 Task: Add an event with the title Third Sales Team Meeting, date ''2023/12/21'', time 16:00and add a description: Throughout the workshop, participants will engage in a series of activities, exercises, and discussions aimed at developing and refining their communication skills. These activities will be designed to be interactive, allowing participants to practice new techniques, receive feedback, and collaborate with their team members.Mark the tasks as Completed , logged in from the account softage.4@softage.netand send the event invitation to softage.2@softage.net and softage.3@softage.net. Set a reminder for the event Doesn''t repeat
Action: Mouse pressed left at (87, 118)
Screenshot: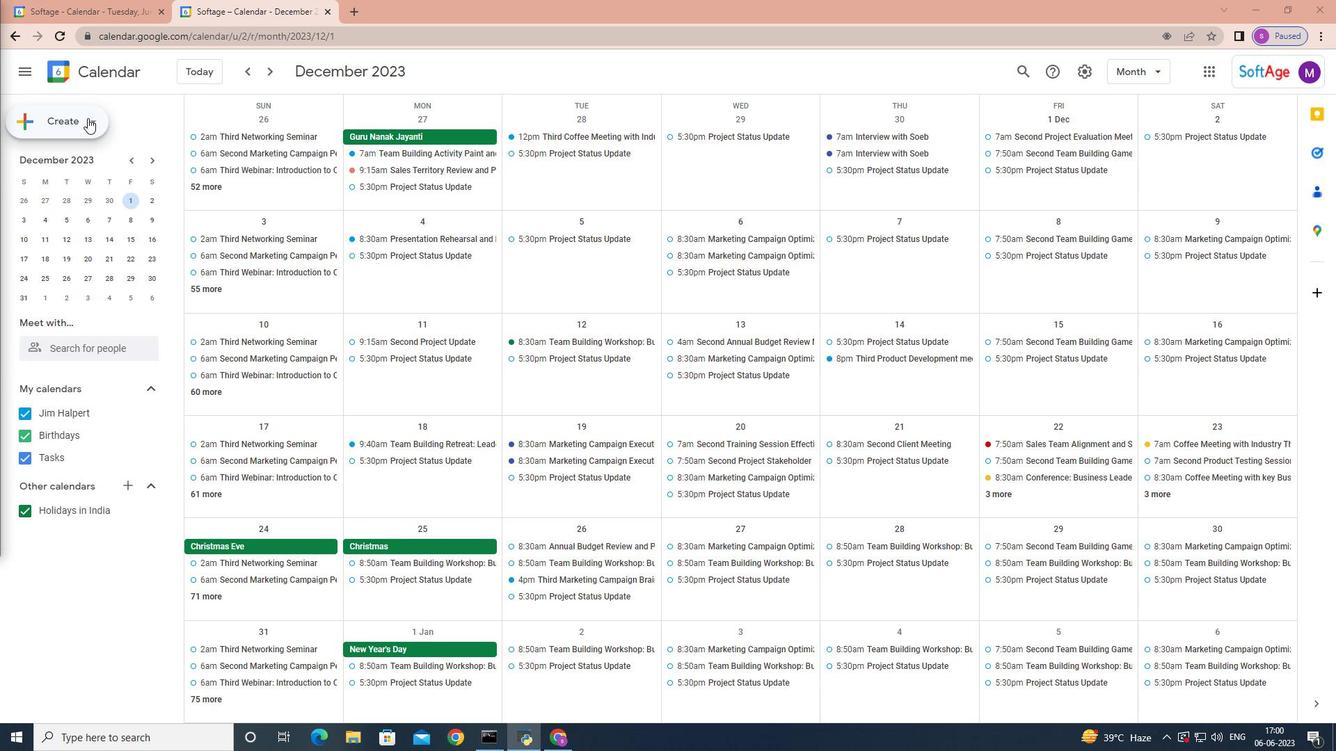 
Action: Mouse moved to (75, 158)
Screenshot: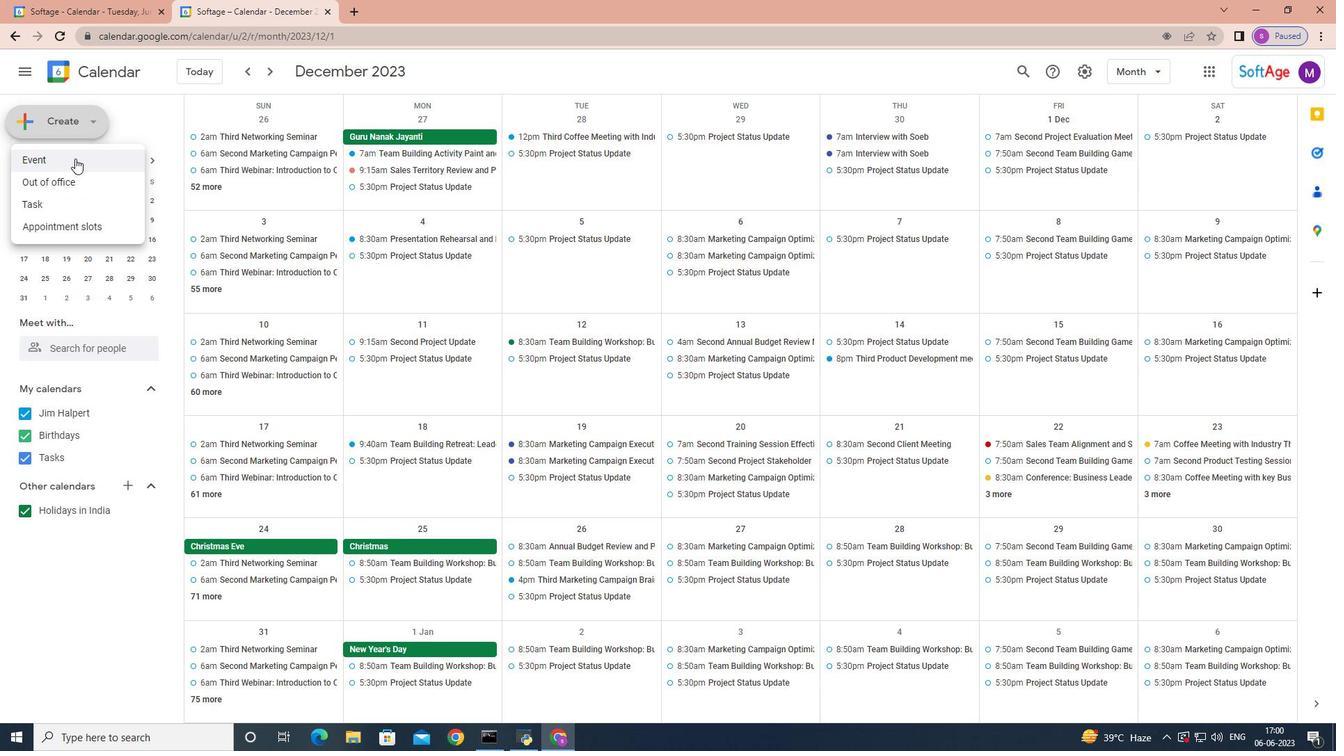 
Action: Mouse pressed left at (75, 158)
Screenshot: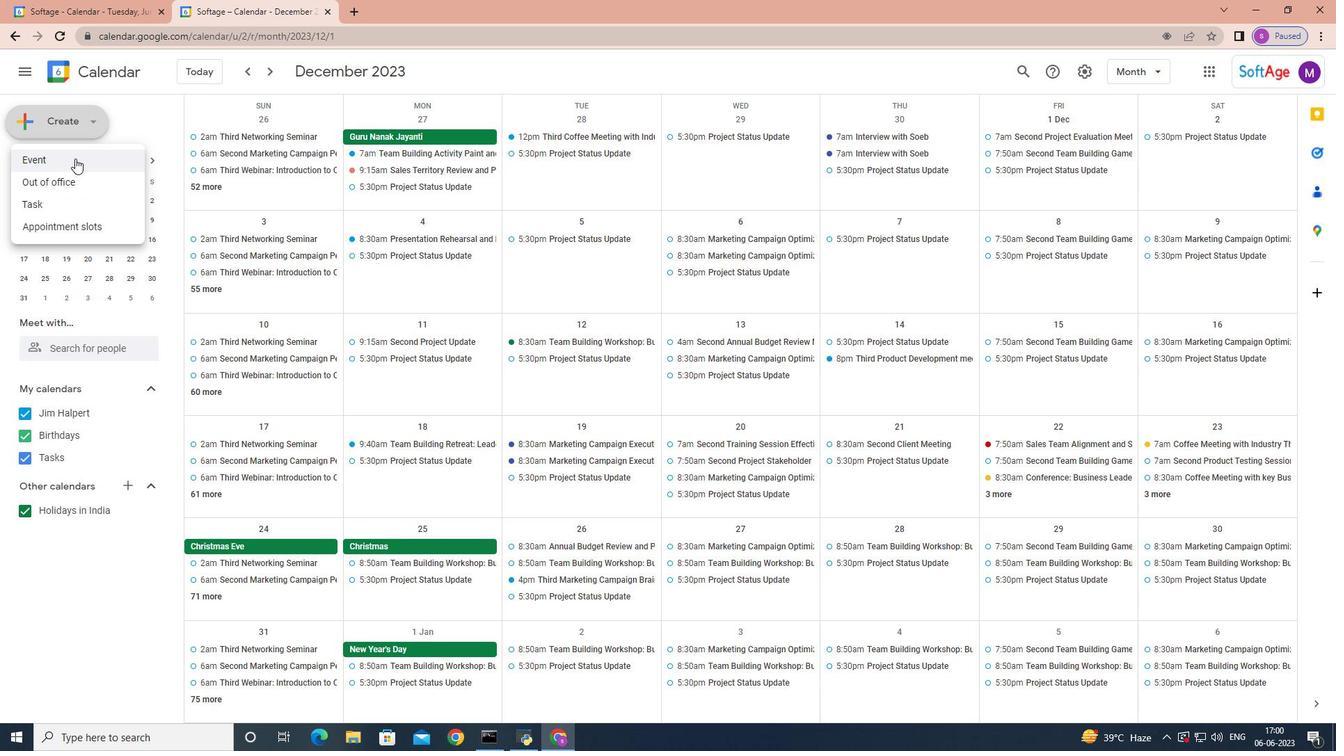 
Action: Mouse moved to (856, 471)
Screenshot: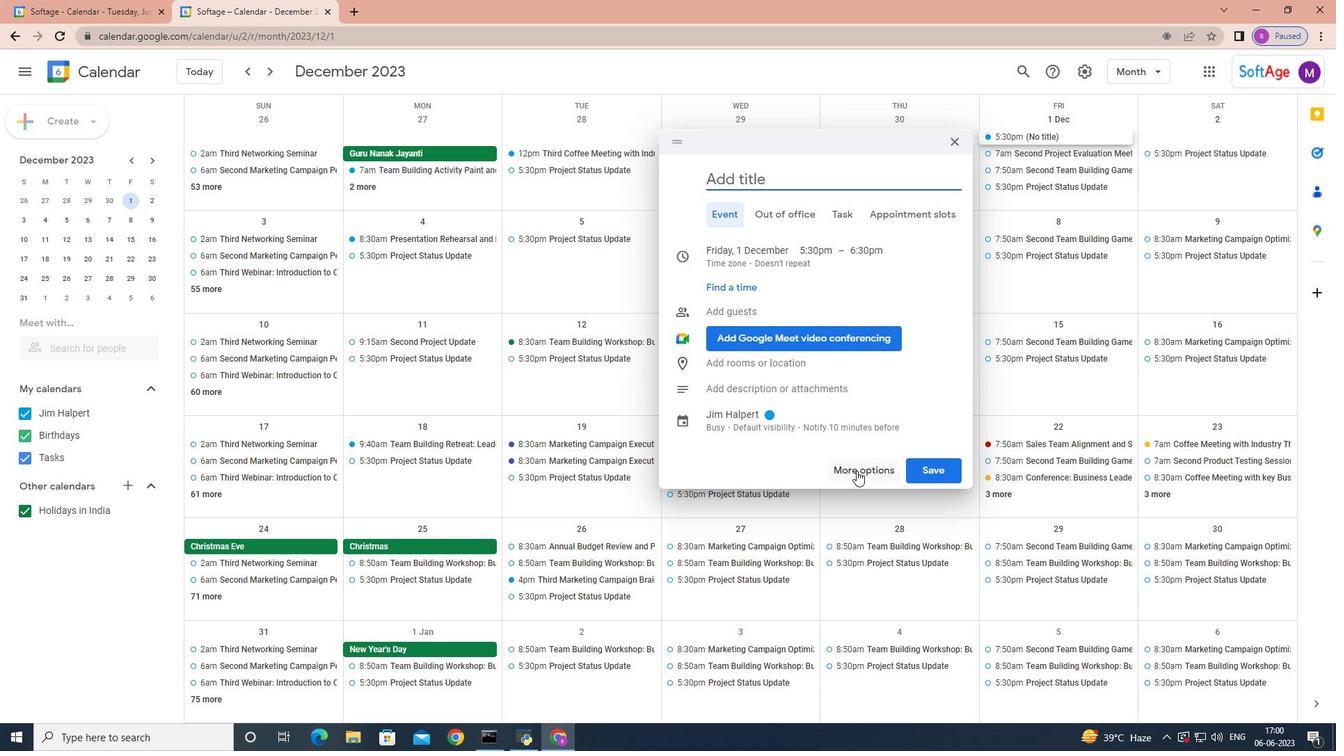 
Action: Mouse pressed left at (856, 471)
Screenshot: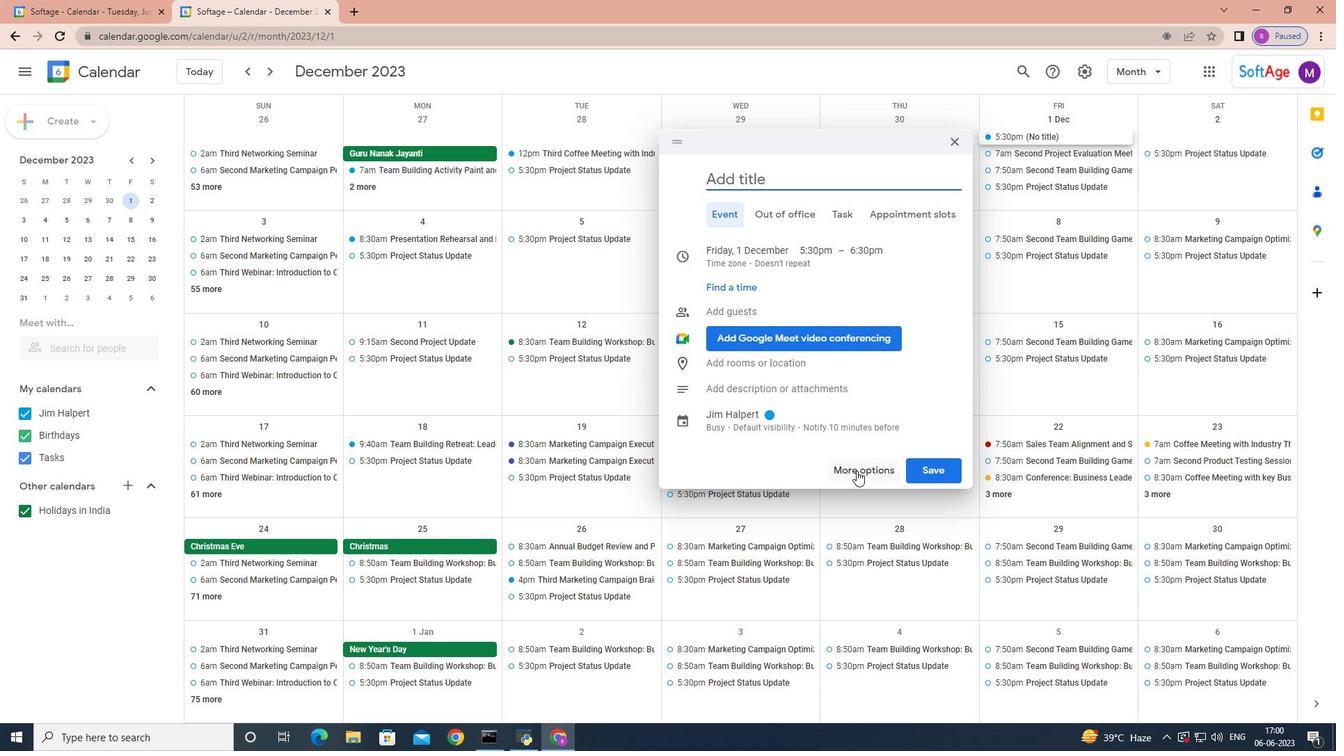 
Action: Mouse moved to (750, 443)
Screenshot: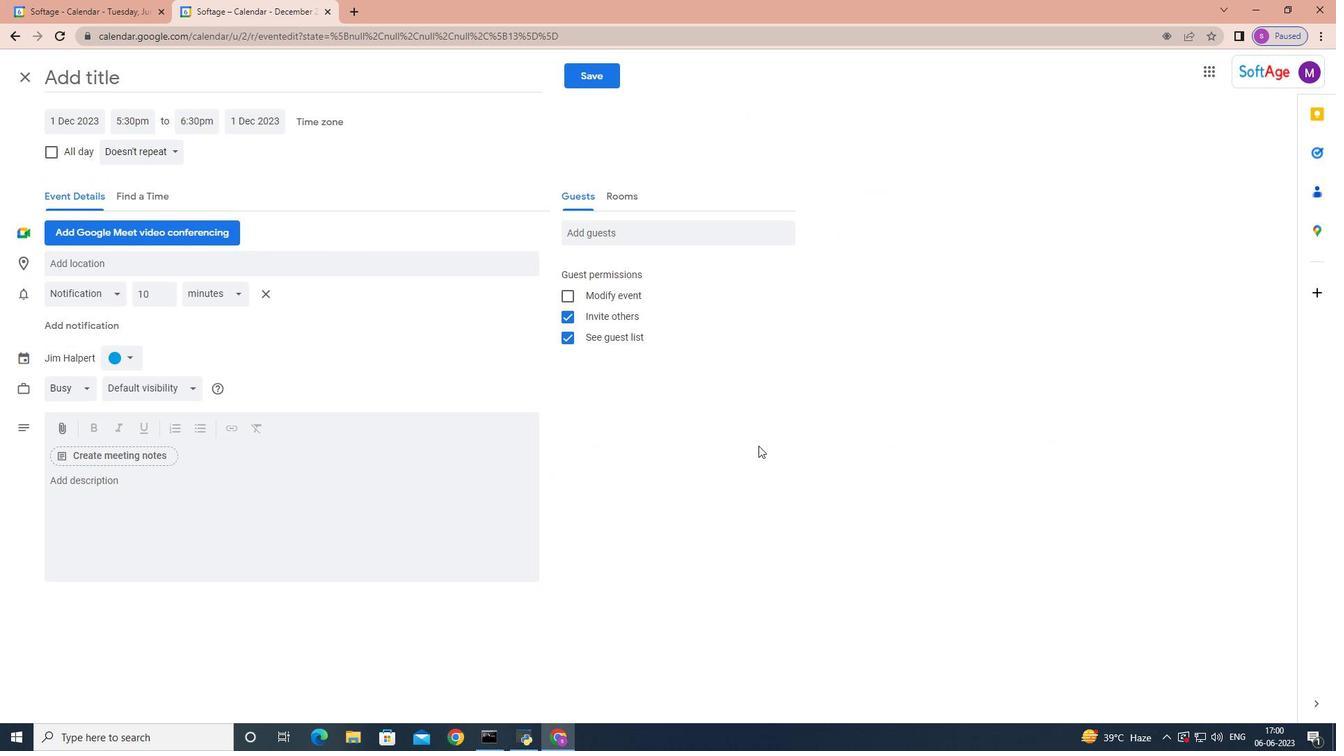 
Action: Key pressed <Key.shift>Third<Key.space><Key.shift>sales<Key.space><Key.shift>Team<Key.space><Key.shift>Meeting,<Key.space>
Screenshot: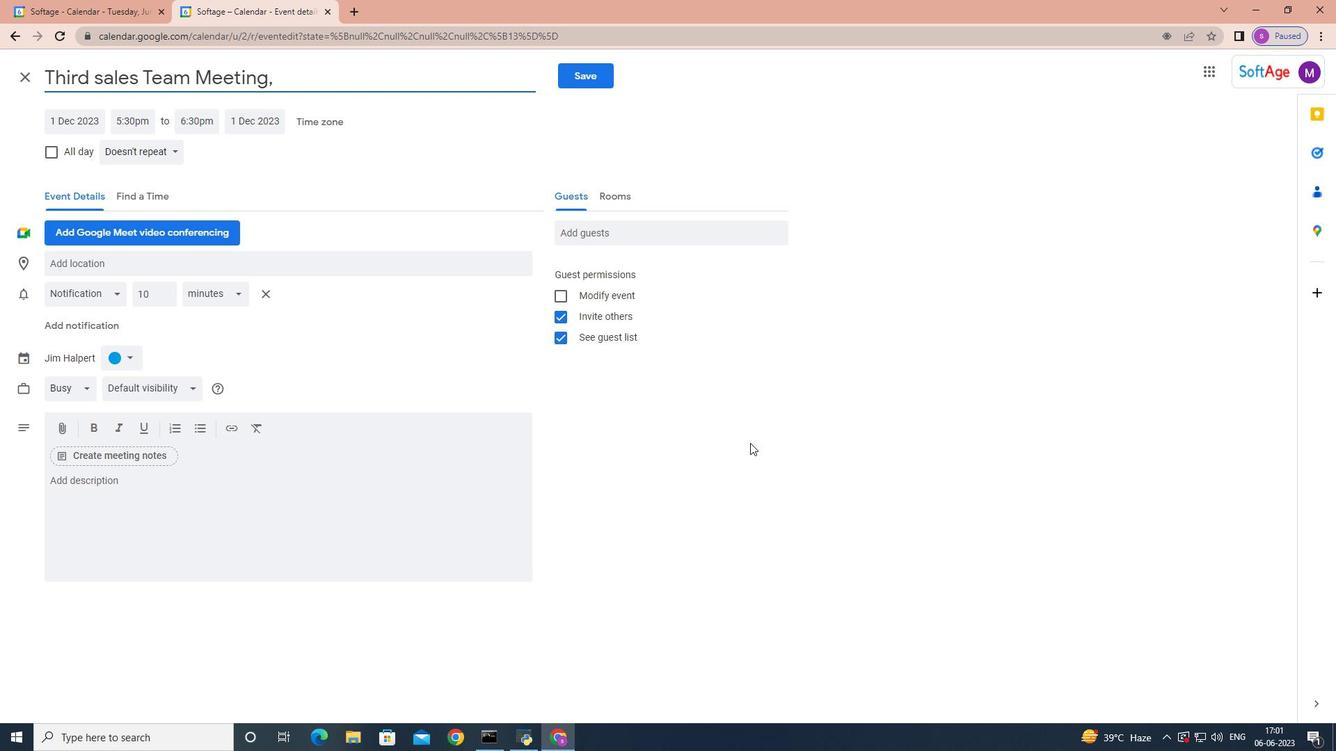 
Action: Mouse moved to (80, 121)
Screenshot: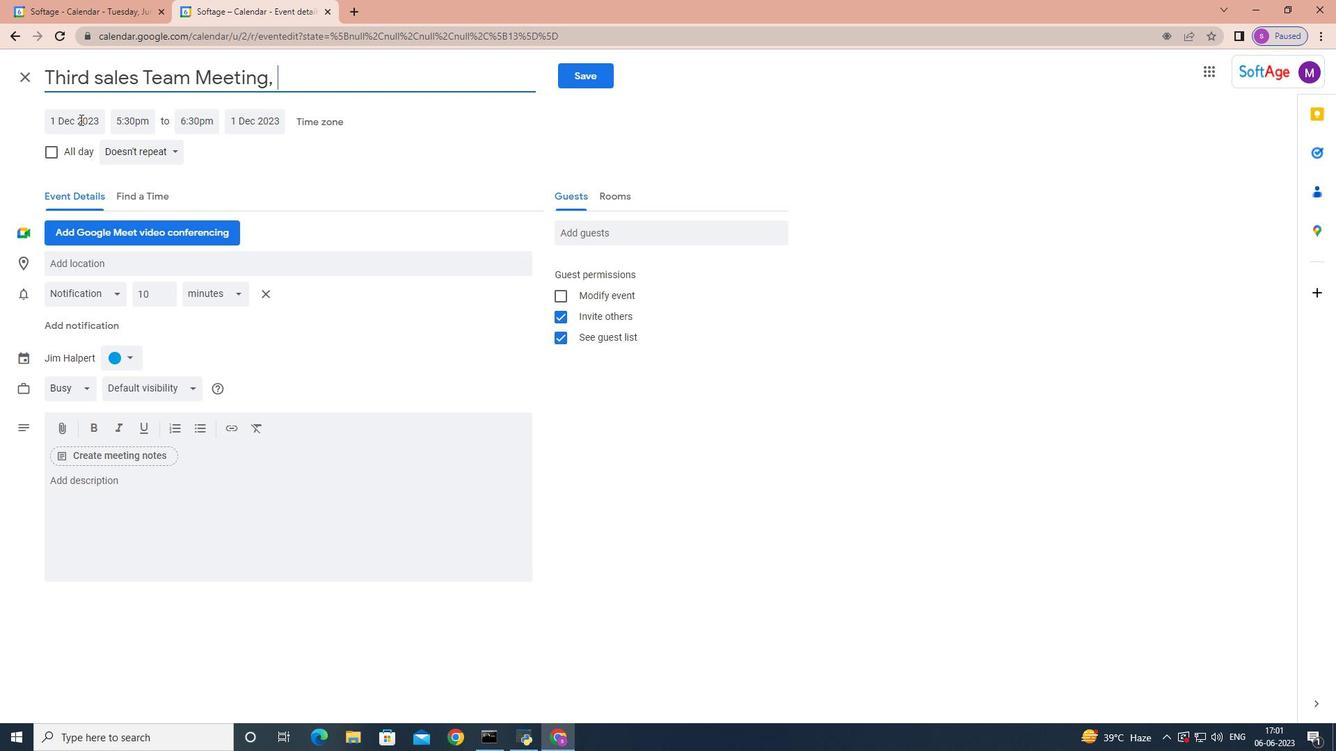 
Action: Mouse pressed left at (80, 121)
Screenshot: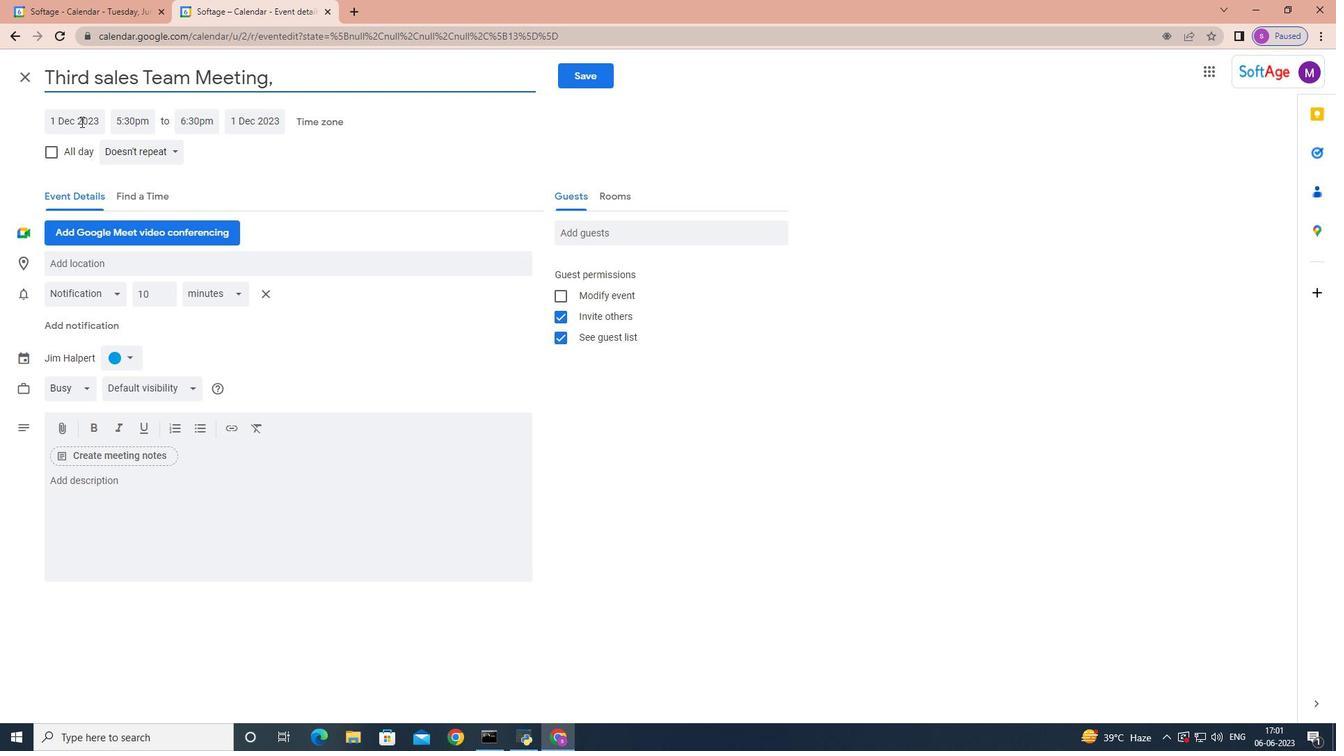 
Action: Mouse moved to (169, 249)
Screenshot: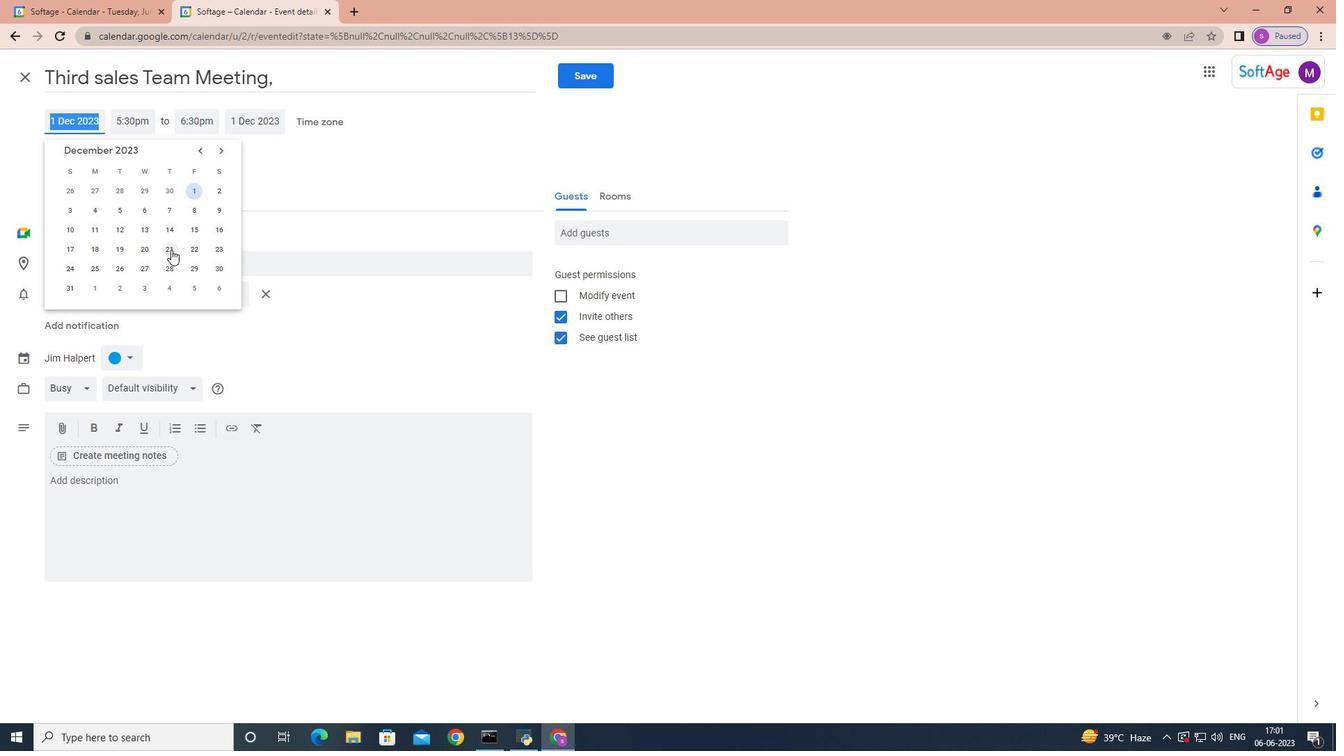 
Action: Mouse pressed left at (169, 249)
Screenshot: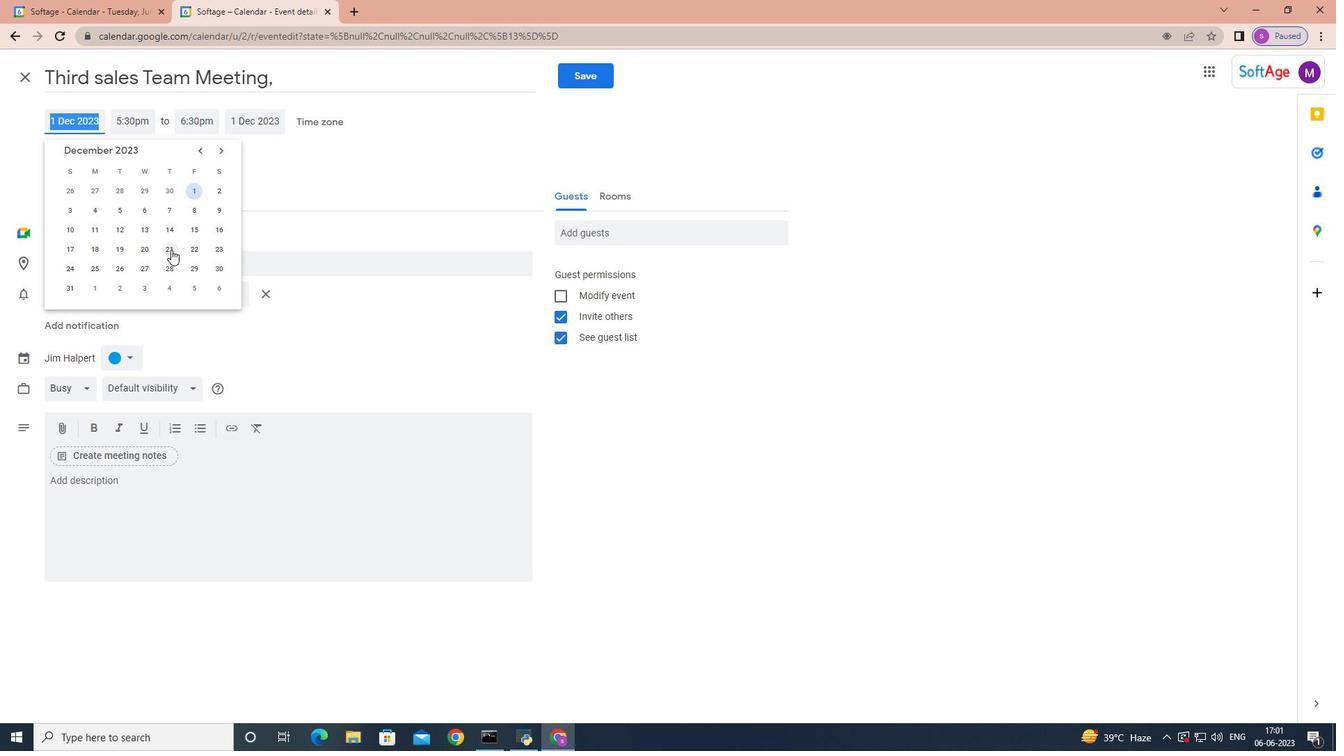
Action: Mouse moved to (127, 119)
Screenshot: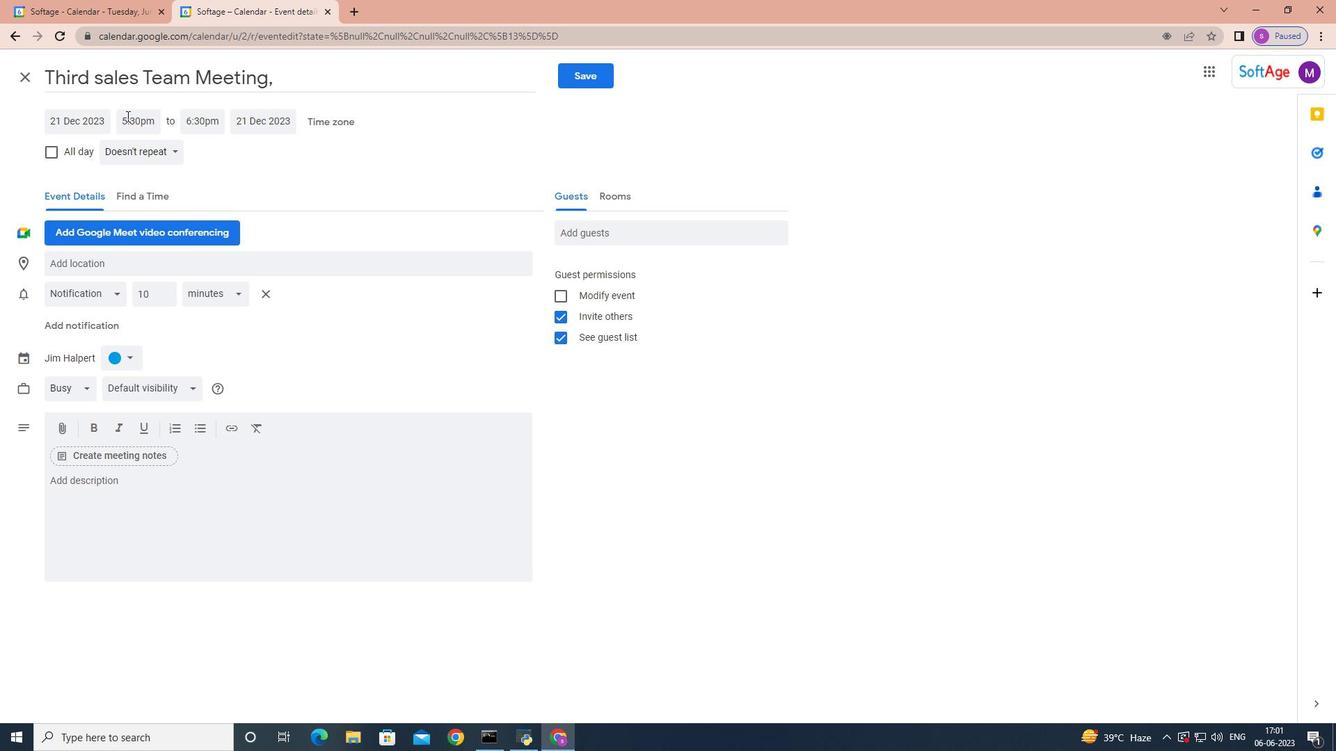 
Action: Mouse pressed left at (127, 119)
Screenshot: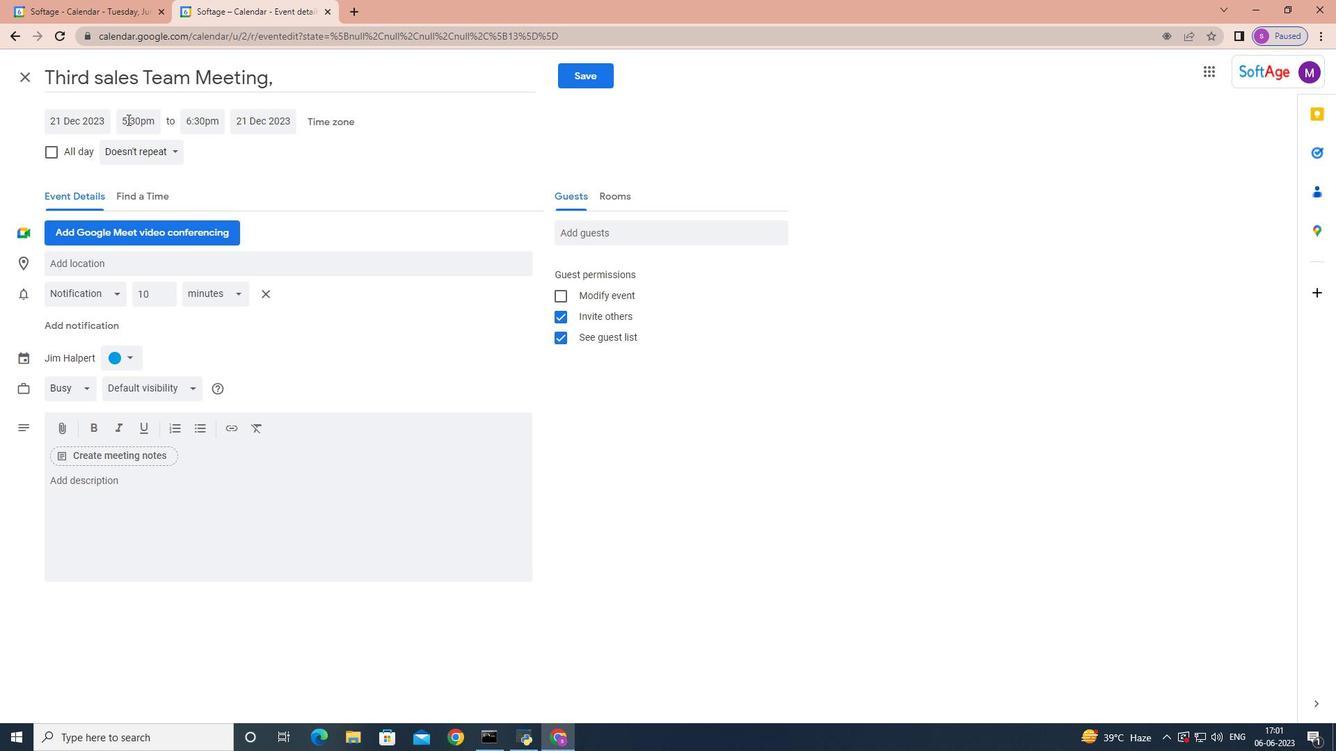 
Action: Key pressed 16<Key.shift>:00<Key.enter>
Screenshot: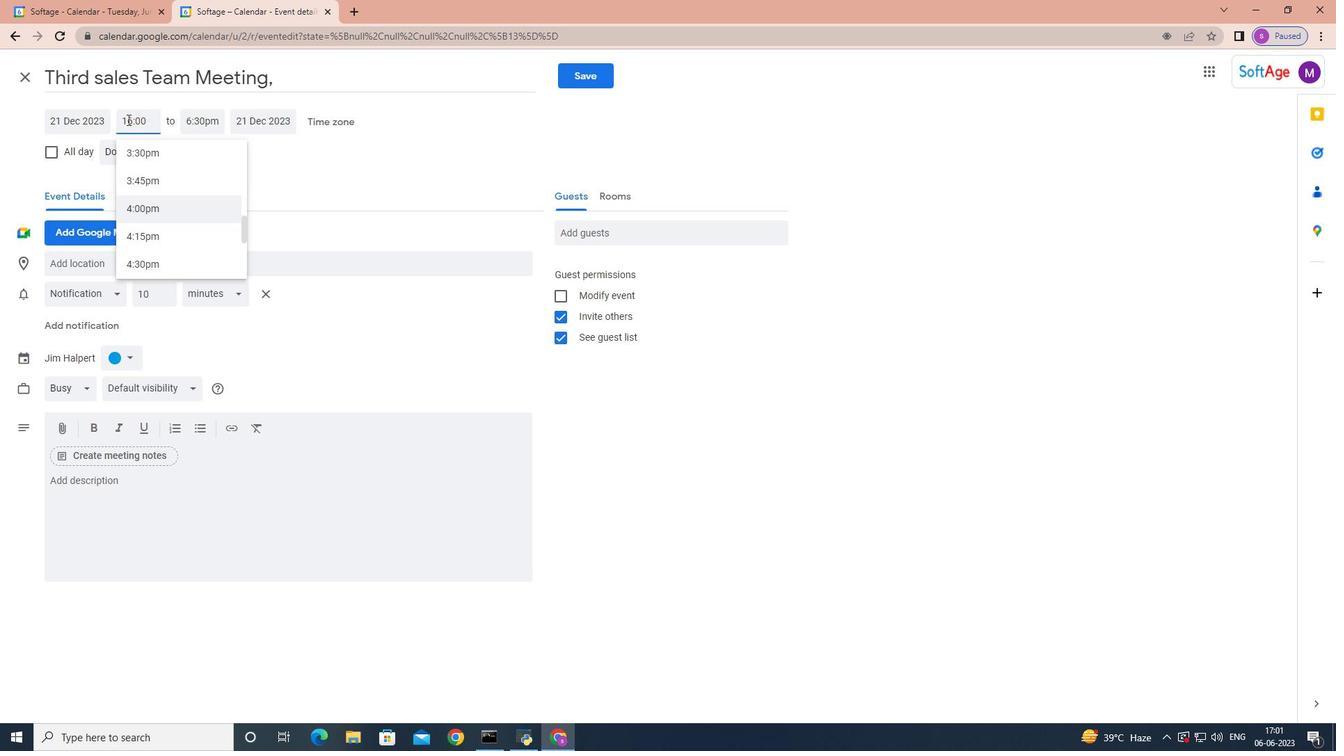 
Action: Mouse moved to (119, 487)
Screenshot: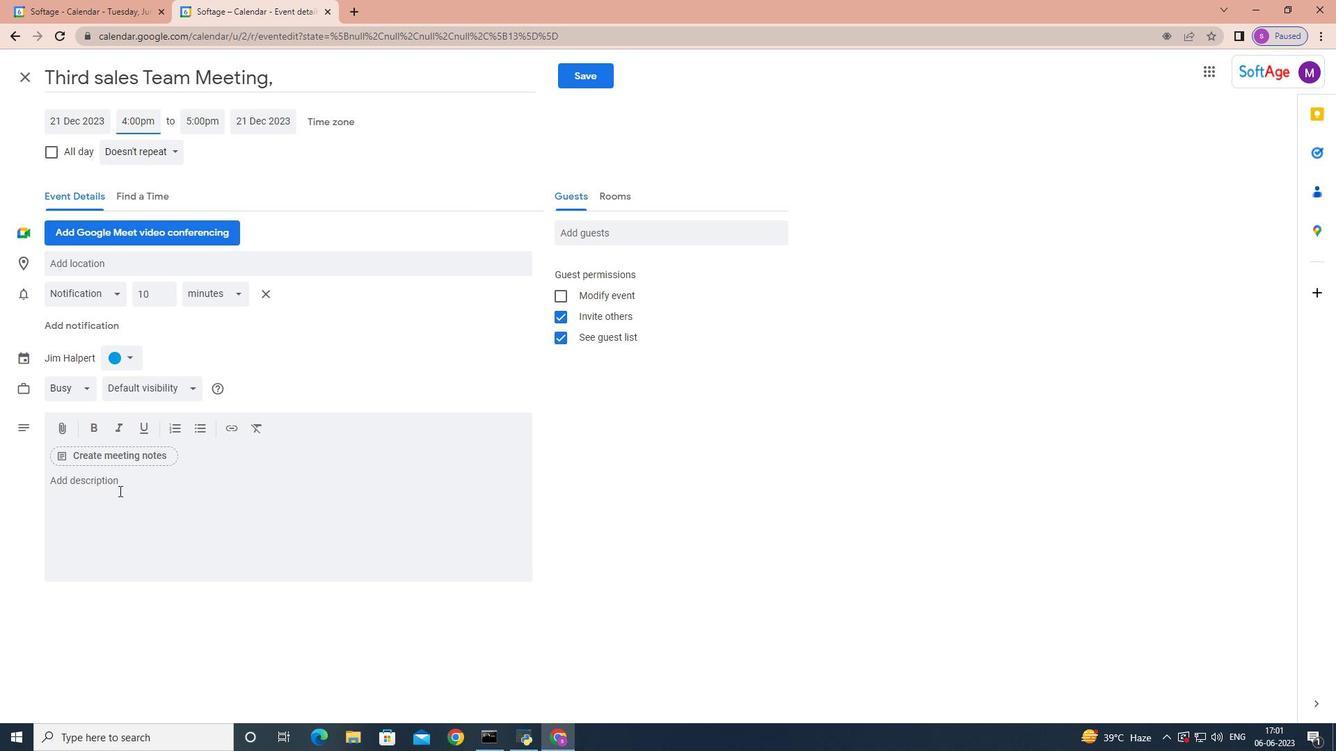 
Action: Mouse pressed left at (119, 487)
Screenshot: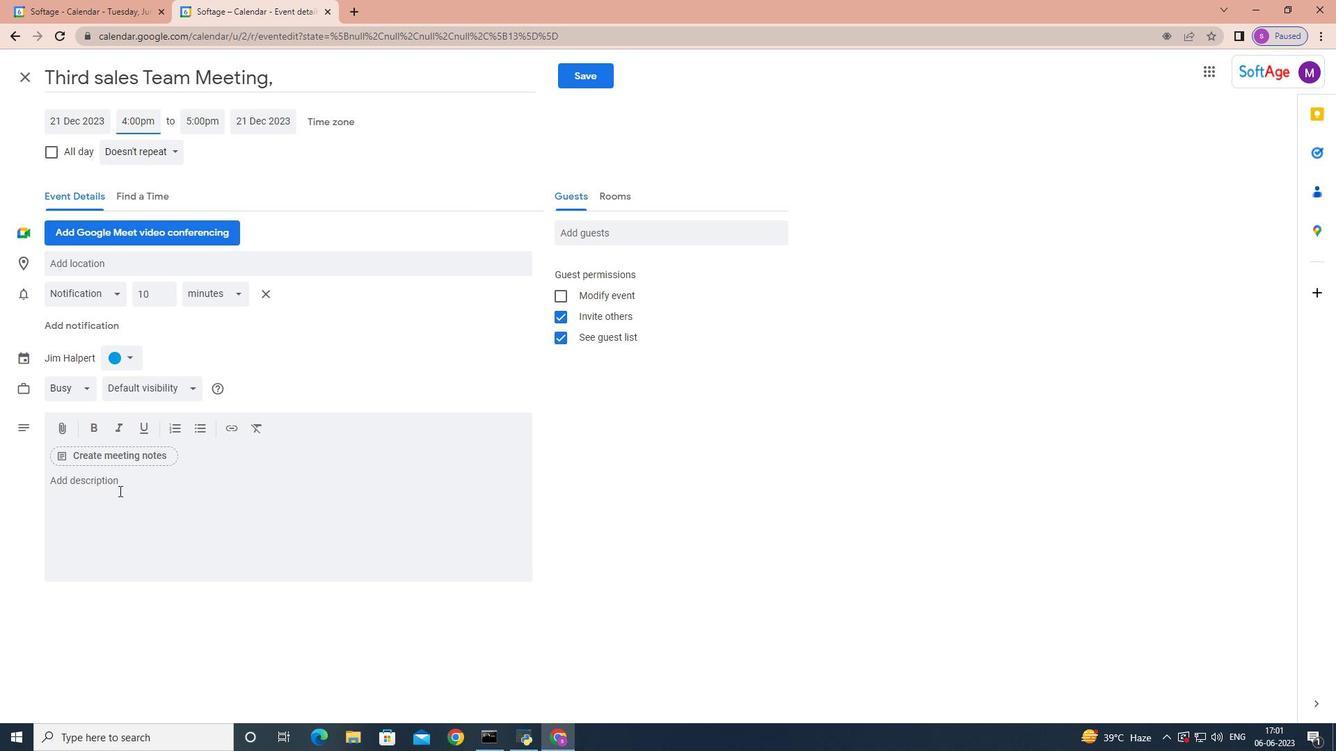 
Action: Mouse moved to (120, 484)
Screenshot: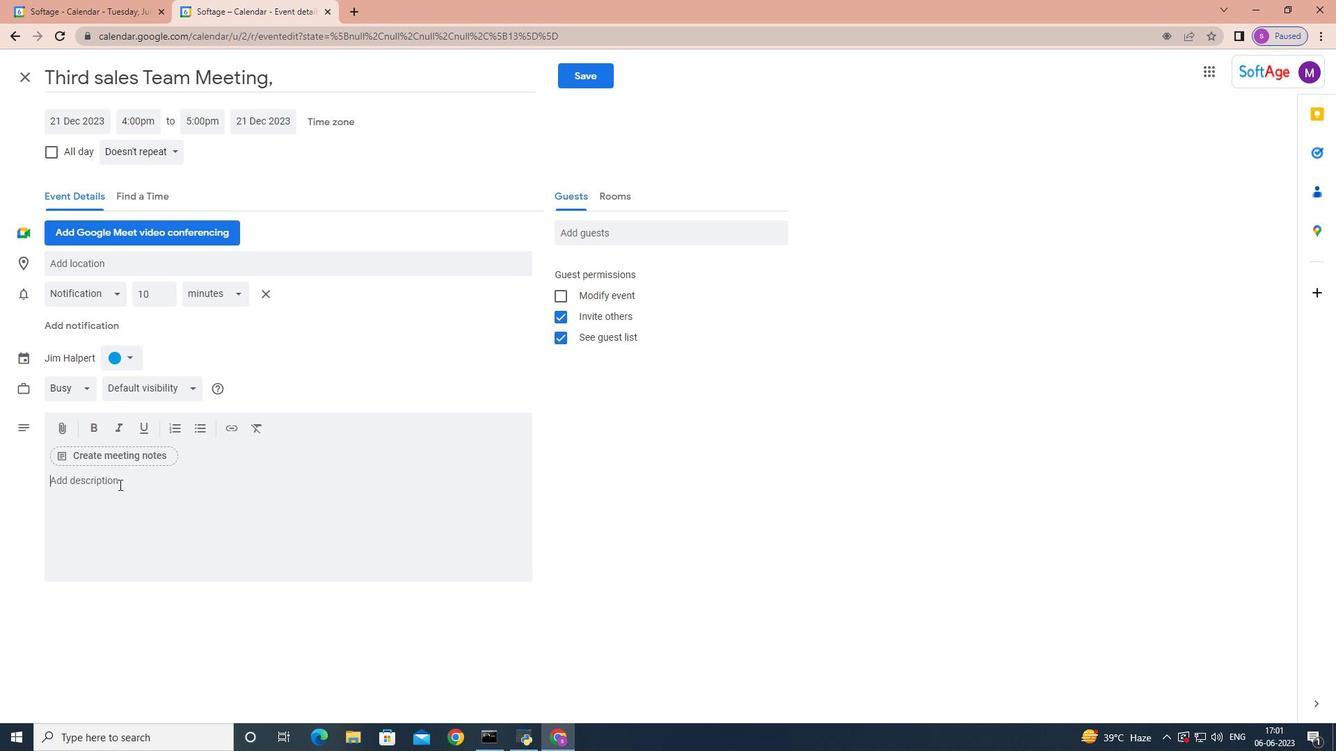 
Action: Key pressed <Key.shift>Throughout<Key.space>the<Key.space>workshop<Key.space><Key.backspace>,<Key.space>participants<Key.space>will<Key.space>engage<Key.space>in<Key.space>a<Key.space>series<Key.space>of<Key.space>activities<Key.space><Key.backspace>,<Key.space>exercises,<Key.space>and<Key.space>discussions<Key.space>aimed<Key.space>at<Key.space>developing<Key.space>and<Key.space>refining<Key.space>their<Key.space>communication<Key.space>skills.<Key.space><Key.shift>These<Key.space>activities<Key.space>will<Key.space>be<Key.space>designed<Key.space>to<Key.space>be<Key.space>interav<Key.backspace>ctive,<Key.space>allowing<Key.space>partt<Key.backspace>icipants<Key.space>to<Key.space>practice<Key.space>new<Key.space>r<Key.backspace>techiques,<Key.space><Key.backspace><Key.backspace><Key.backspace><Key.backspace><Key.backspace><Key.backspace><Key.backspace><Key.backspace>hniques,<Key.space>receive<Key.space>fr<Key.backspace>eedback<Key.space>and<Key.space>collaborate<Key.space>with<Key.space>their<Key.space>team<Key.space>members.
Screenshot: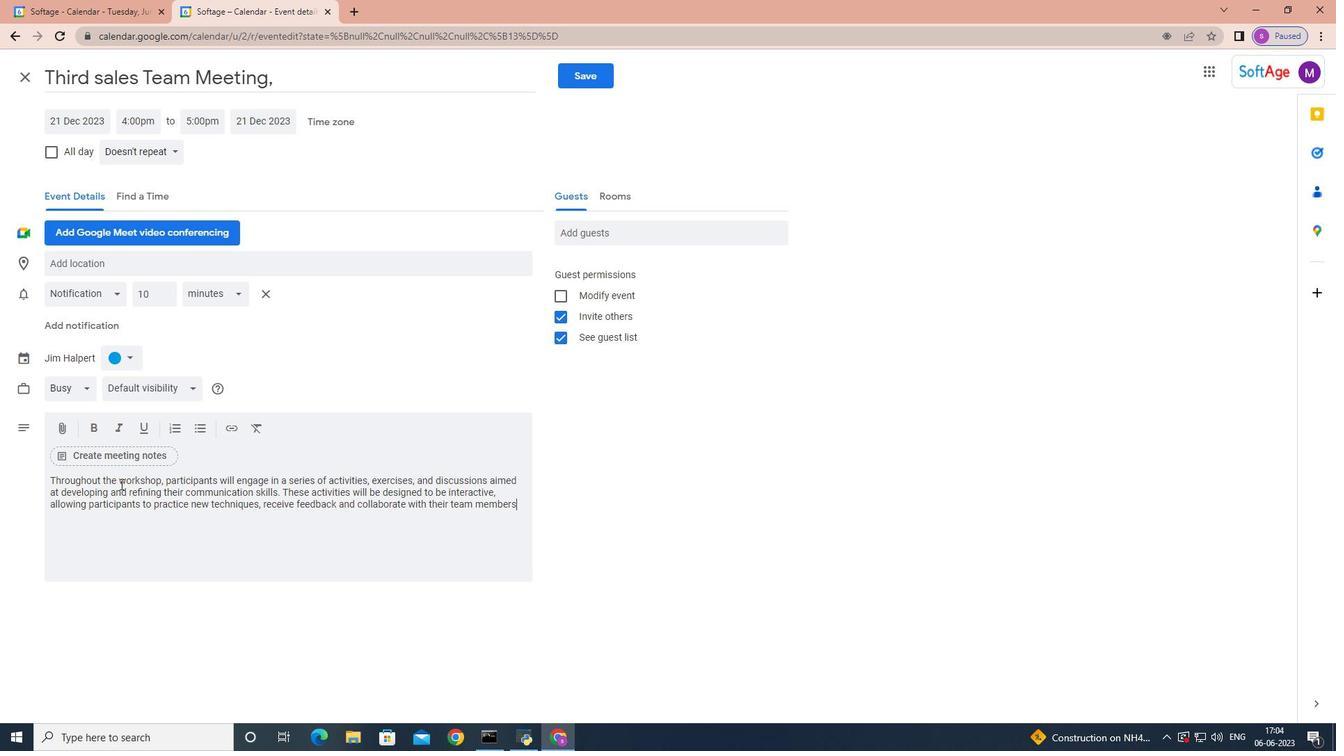 
Action: Mouse moved to (637, 235)
Screenshot: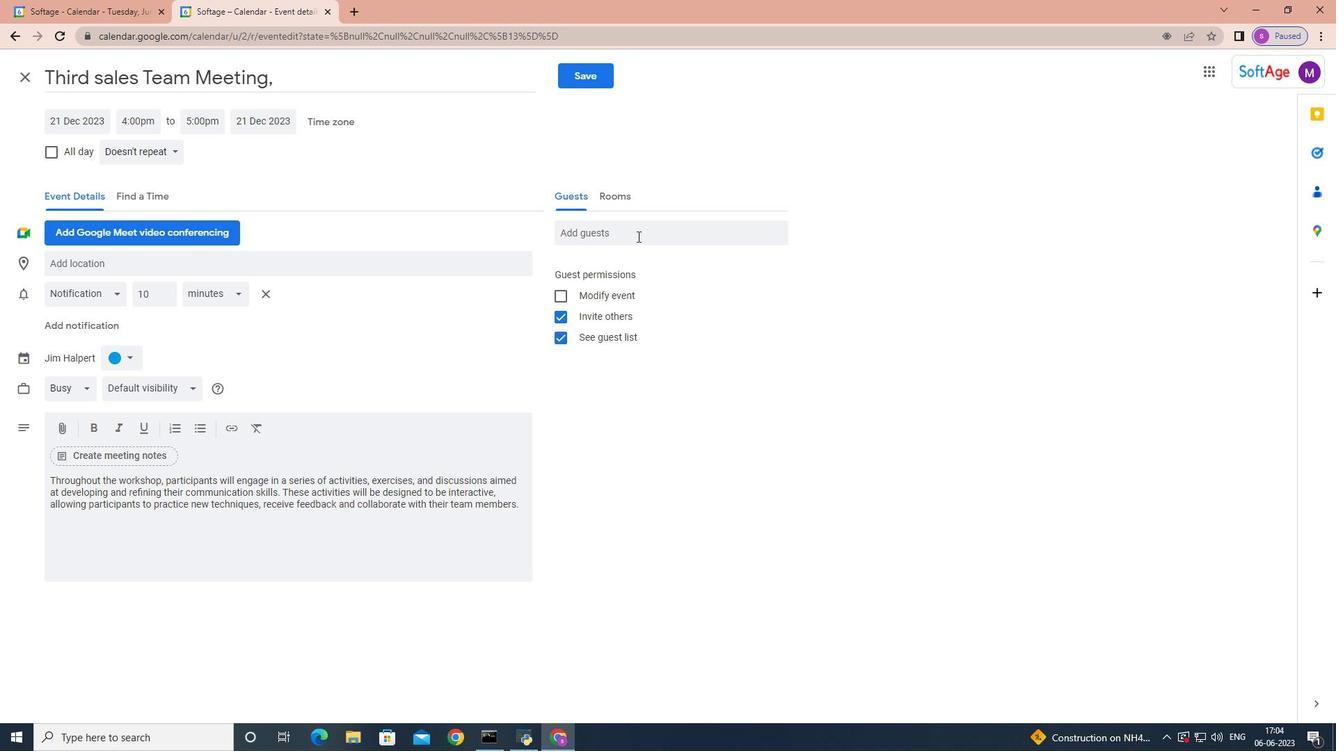 
Action: Mouse pressed left at (637, 235)
Screenshot: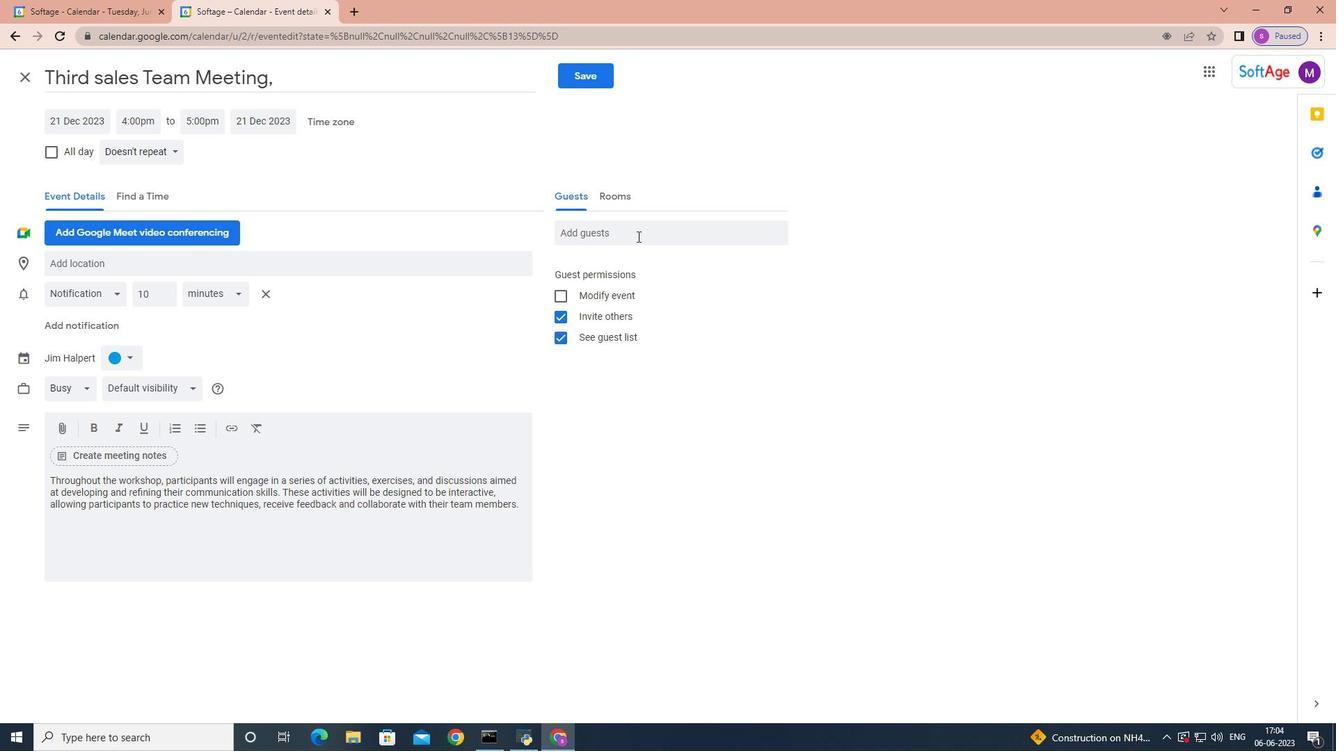 
Action: Key pressed softage.2
Screenshot: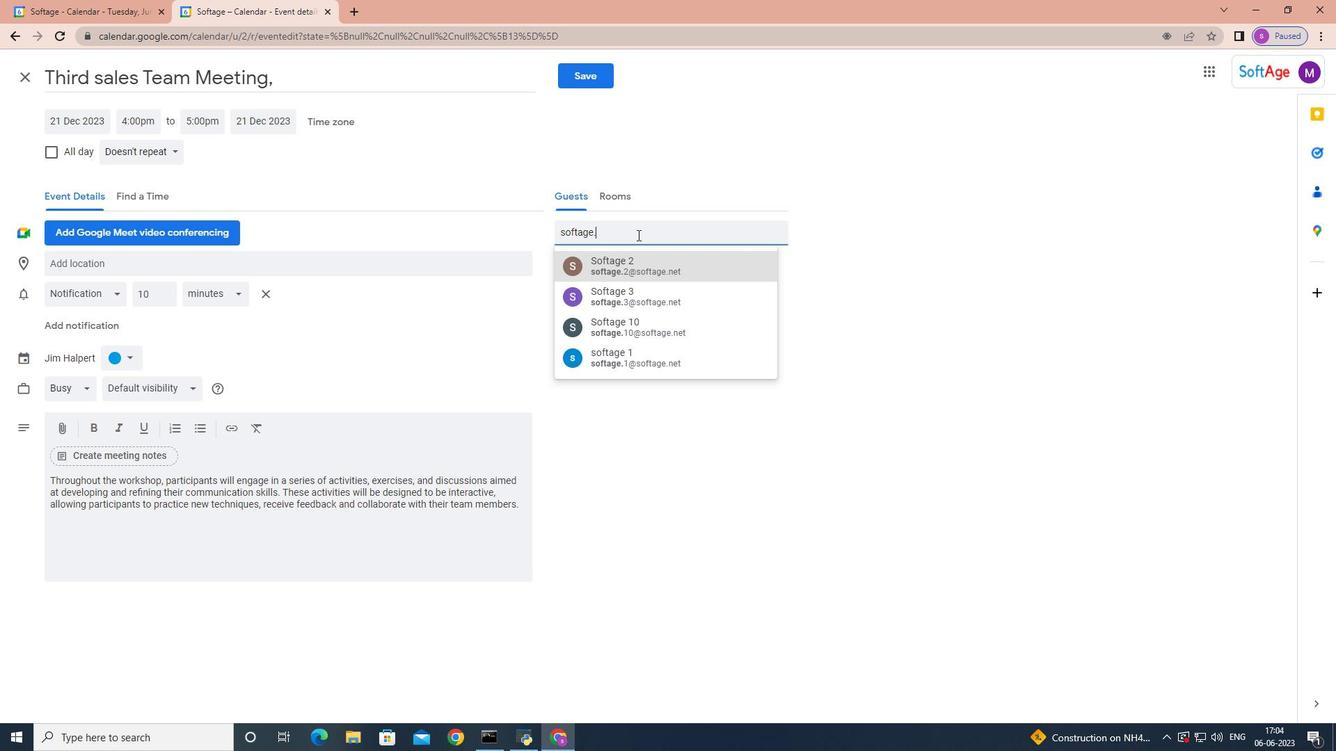 
Action: Mouse moved to (619, 269)
Screenshot: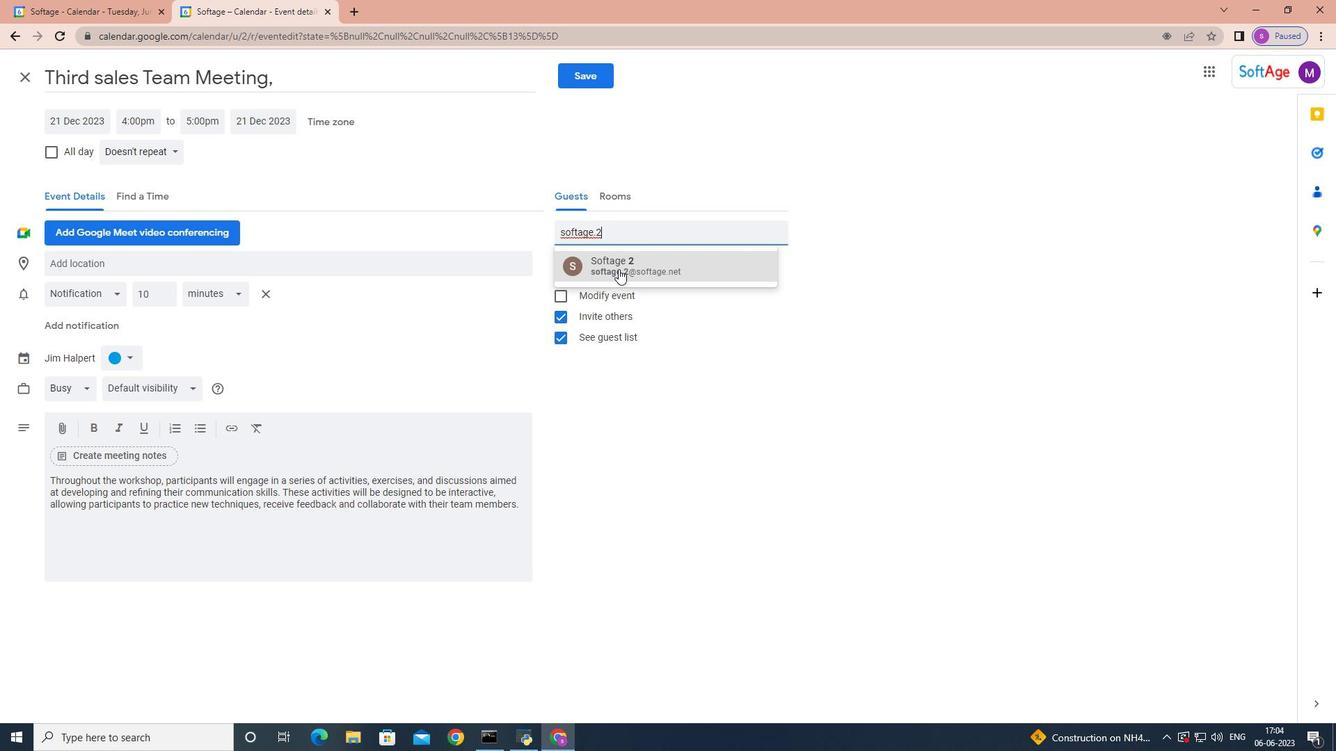 
Action: Mouse pressed left at (619, 269)
Screenshot: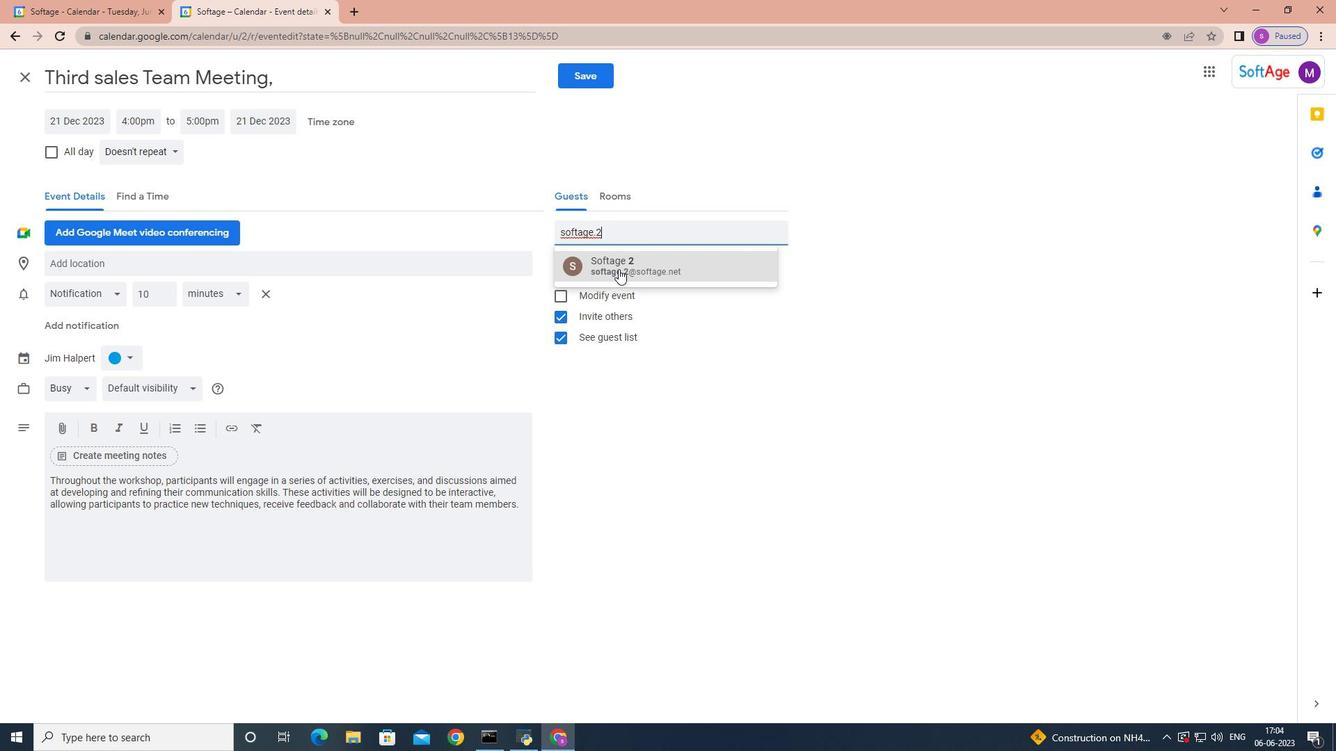
Action: Key pressed softage3<Key.backspace>.3
Screenshot: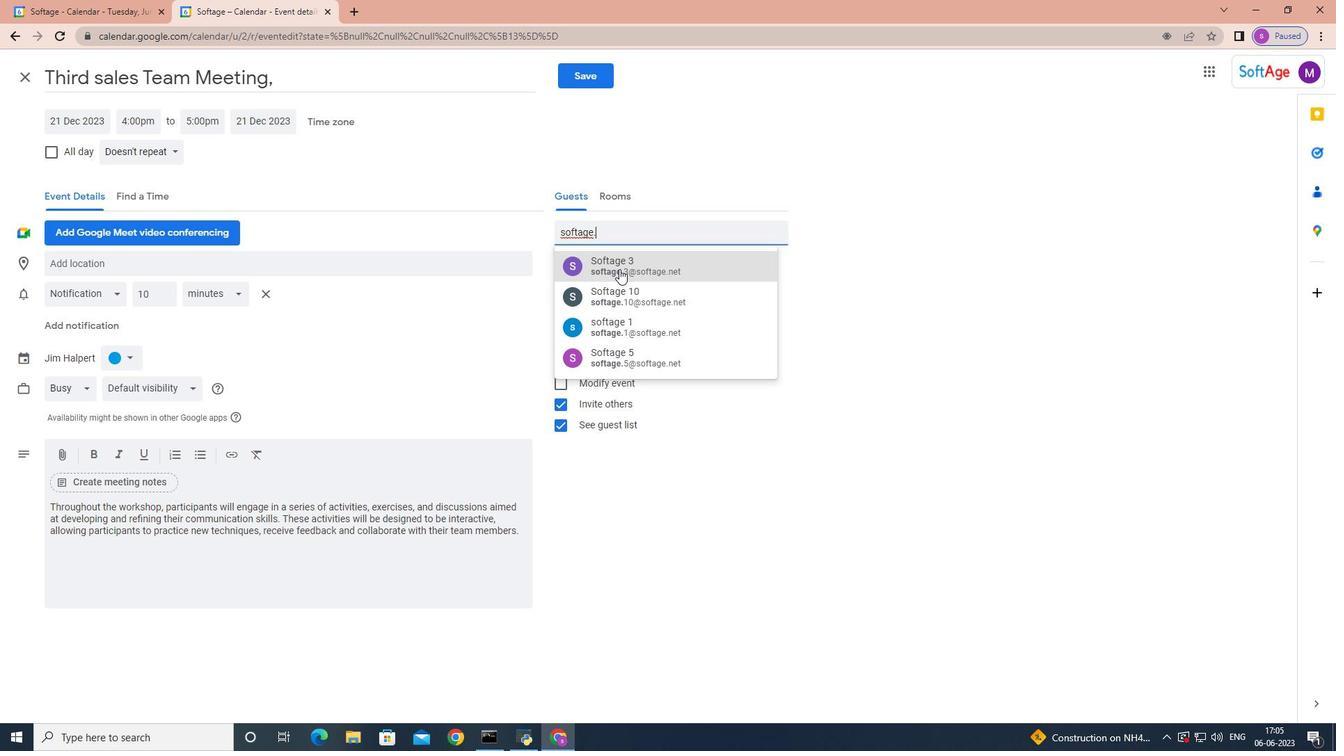 
Action: Mouse pressed left at (619, 269)
Screenshot: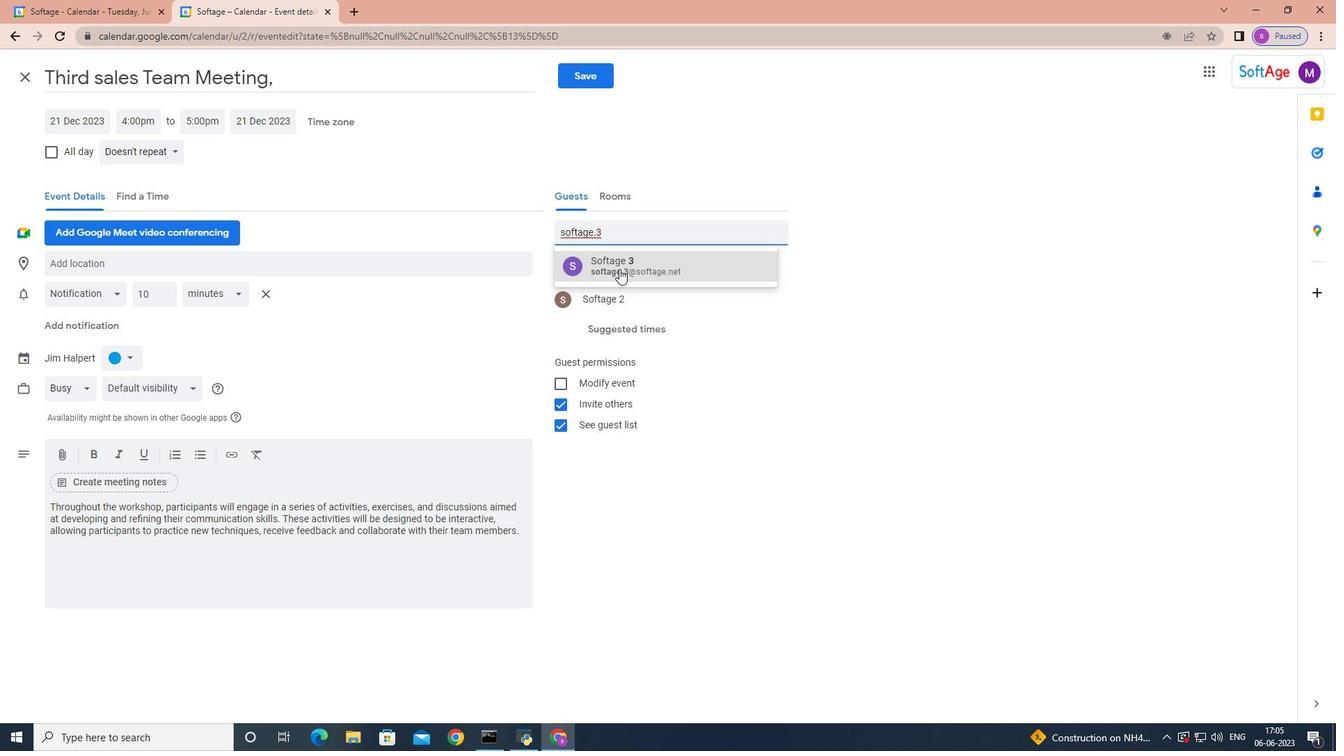 
Action: Mouse moved to (174, 148)
Screenshot: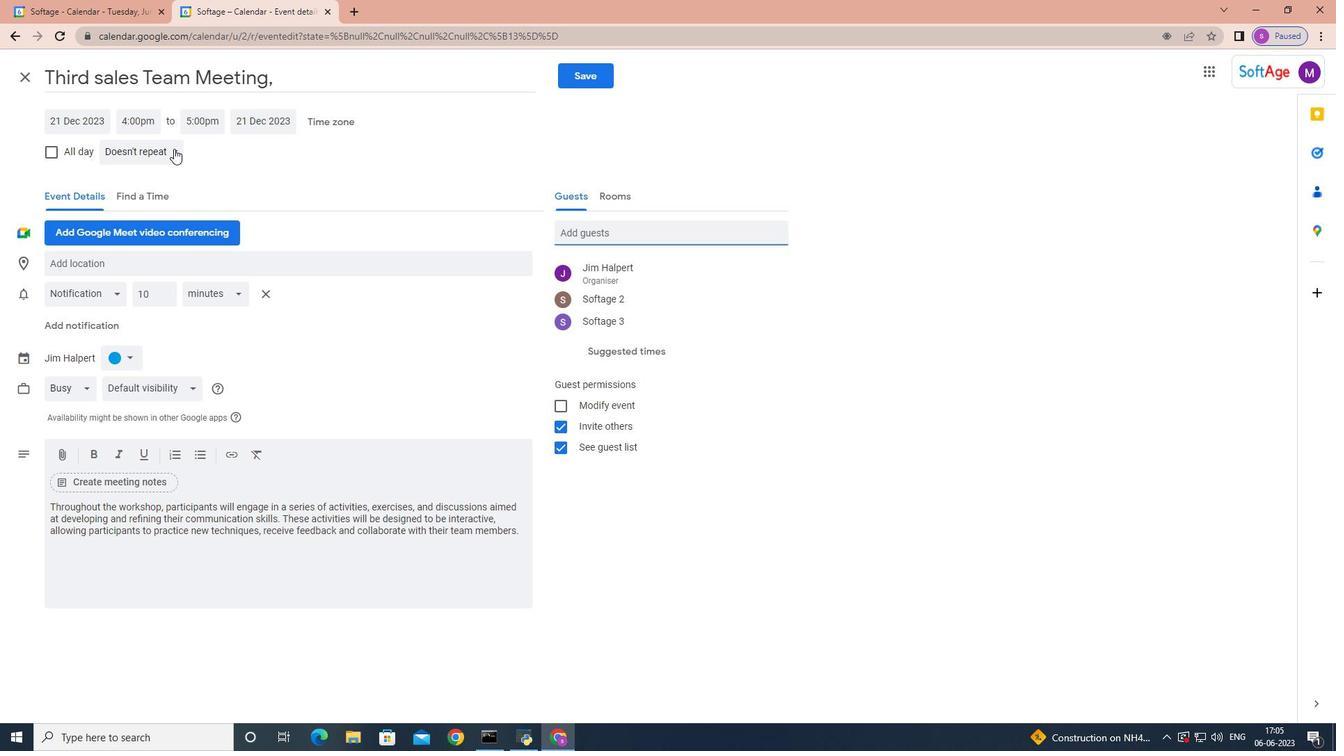 
Action: Mouse pressed left at (174, 148)
Screenshot: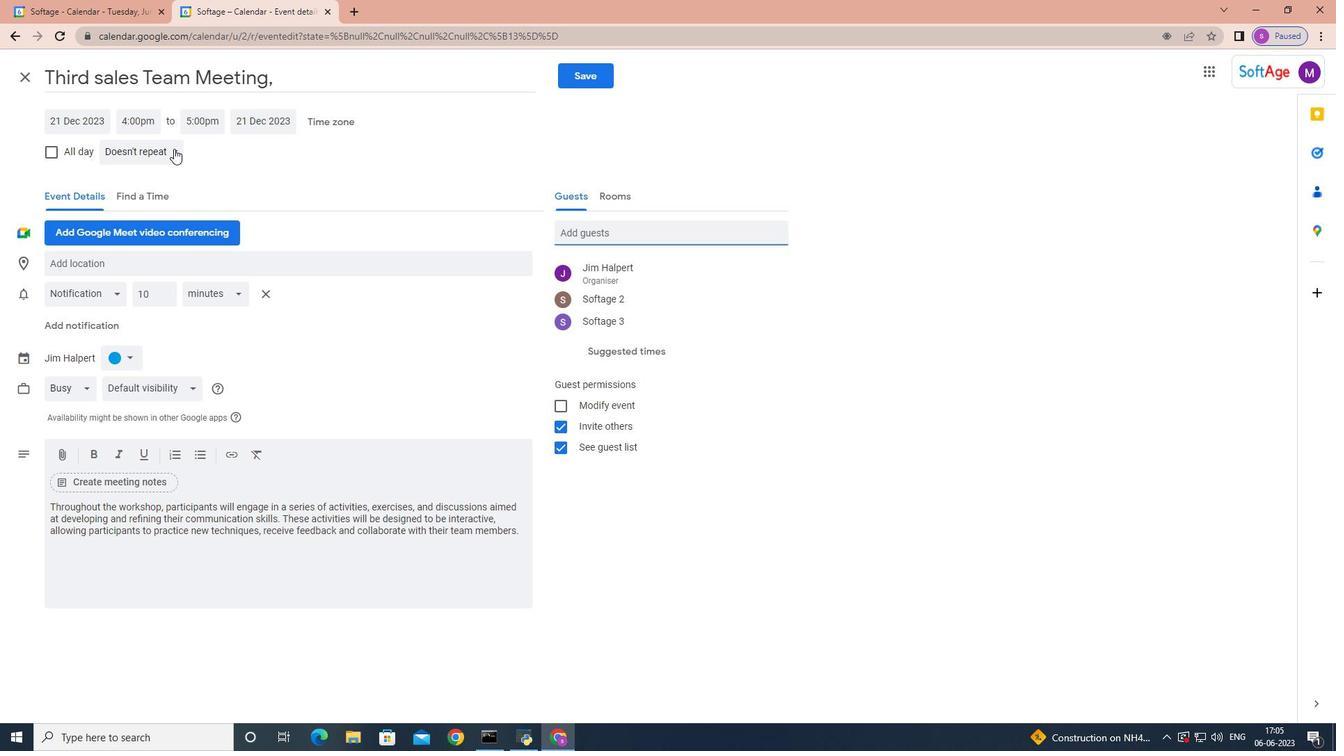 
Action: Mouse moved to (176, 152)
Screenshot: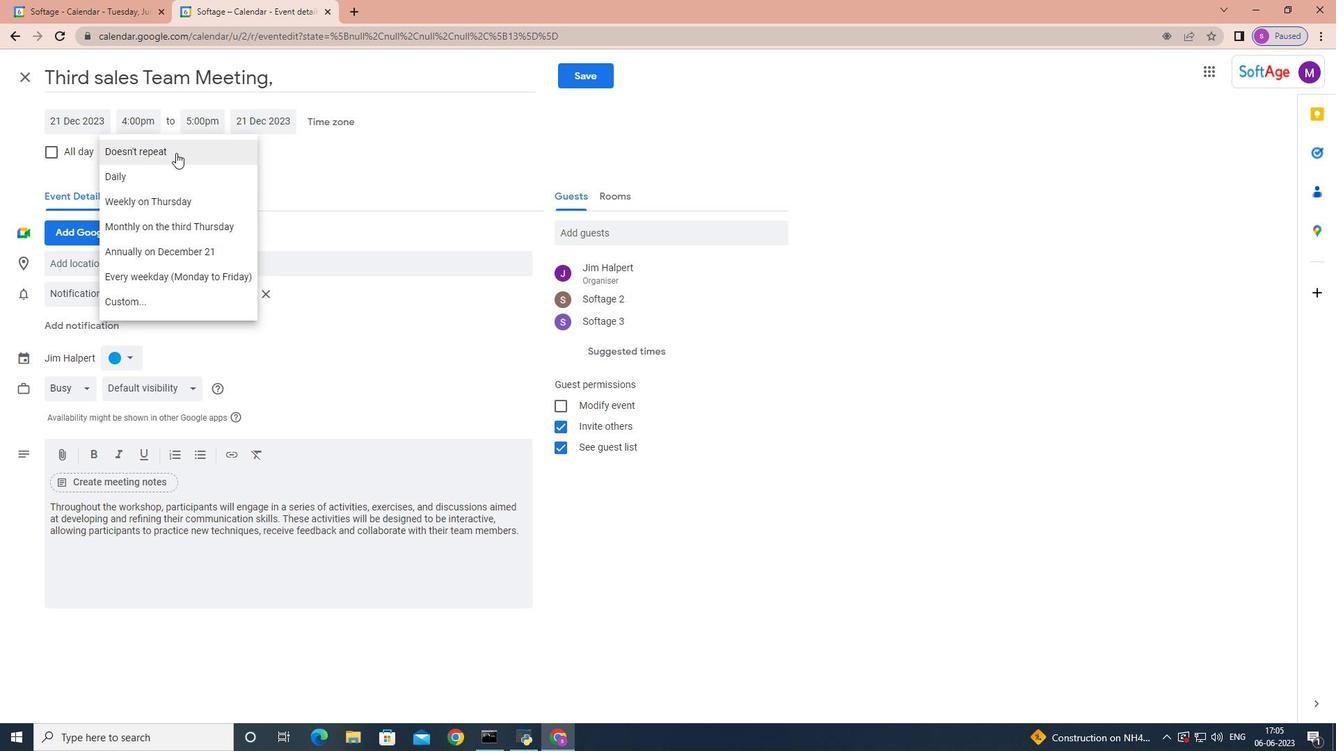 
Action: Mouse pressed left at (176, 152)
Screenshot: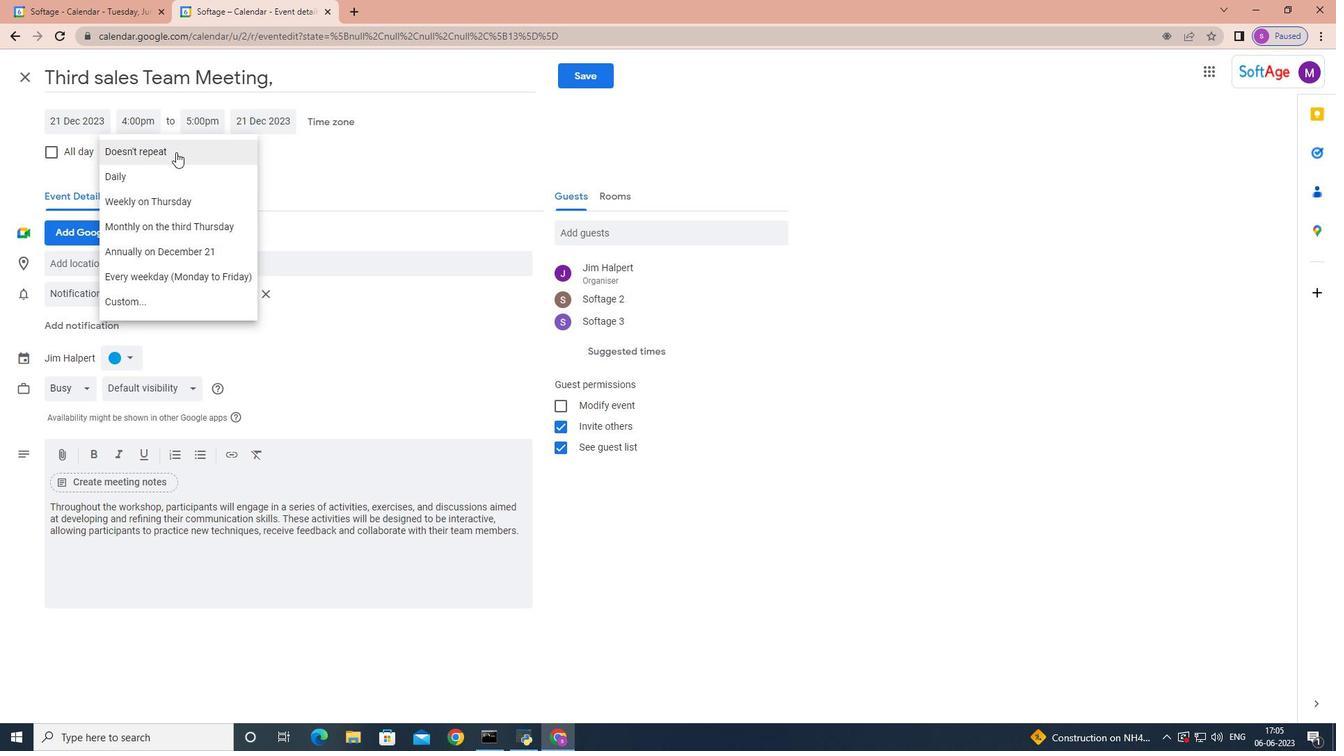 
Action: Mouse moved to (600, 71)
Screenshot: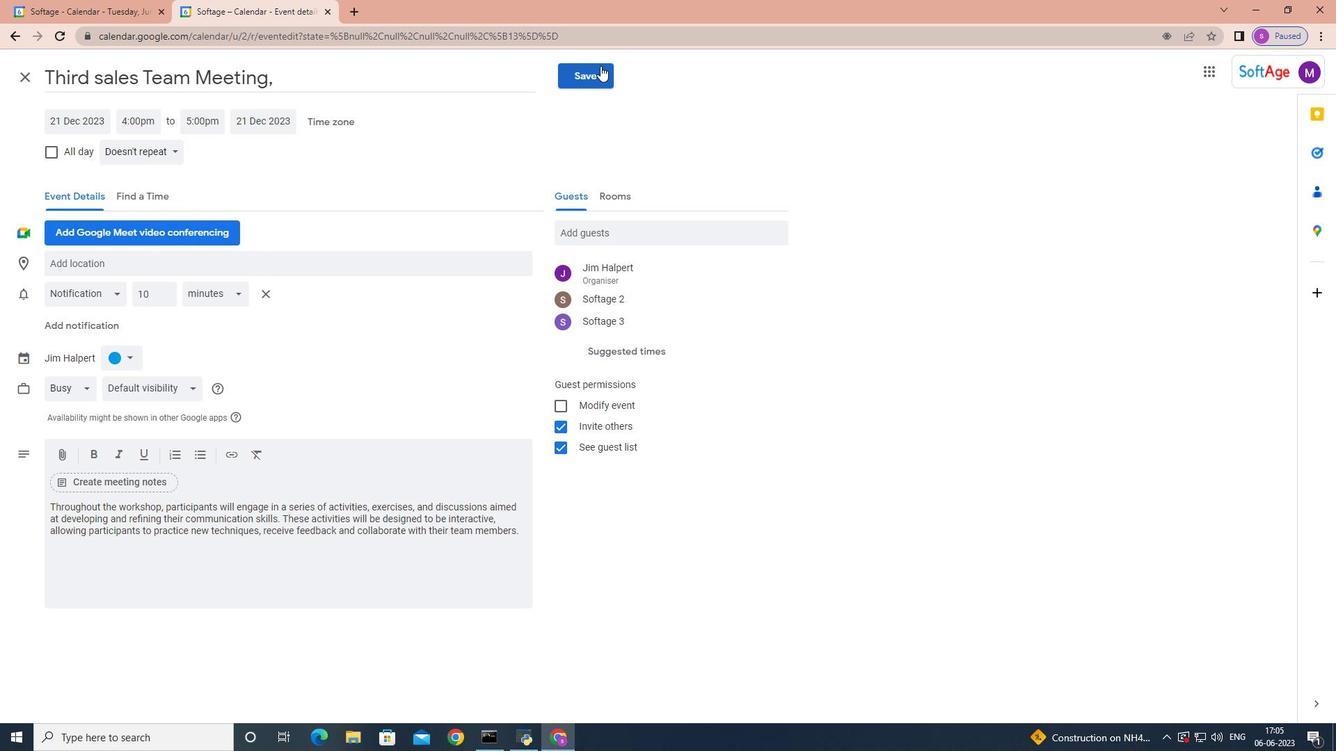 
Action: Mouse pressed left at (600, 71)
Screenshot: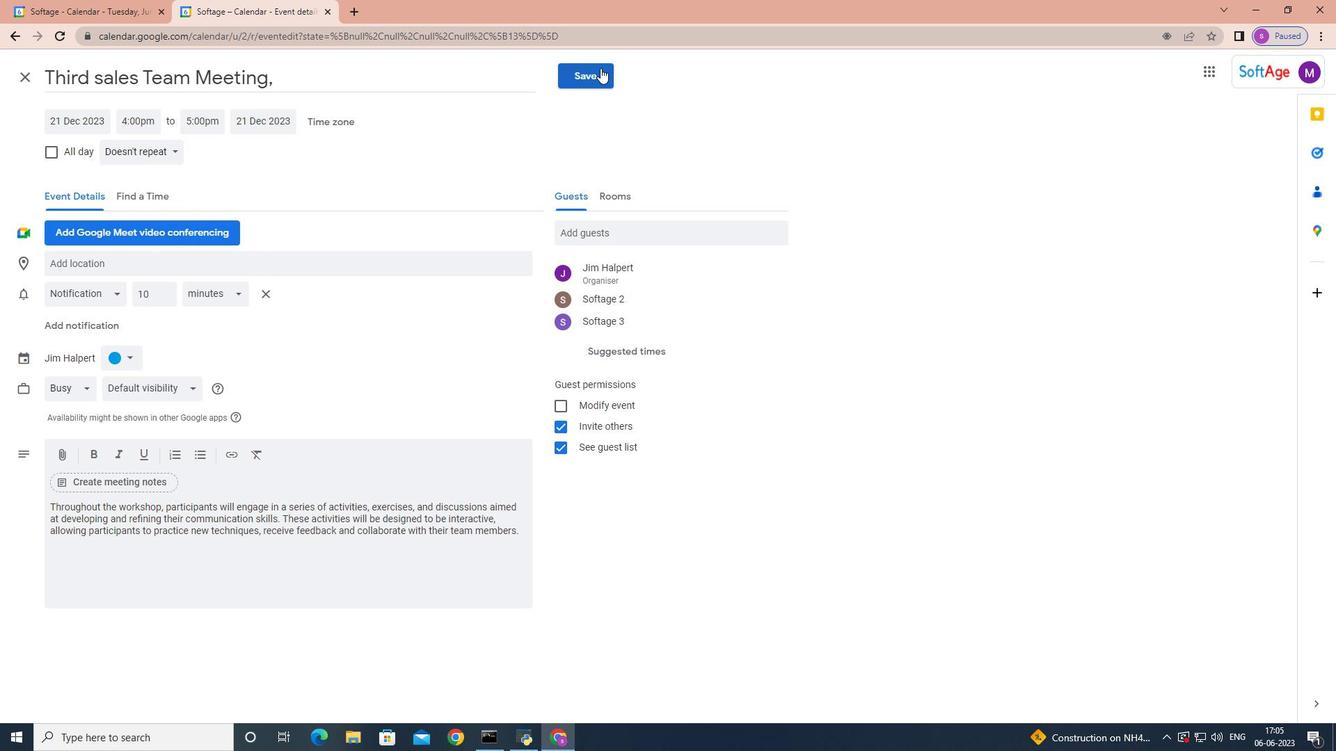 
Action: Mouse moved to (808, 416)
Screenshot: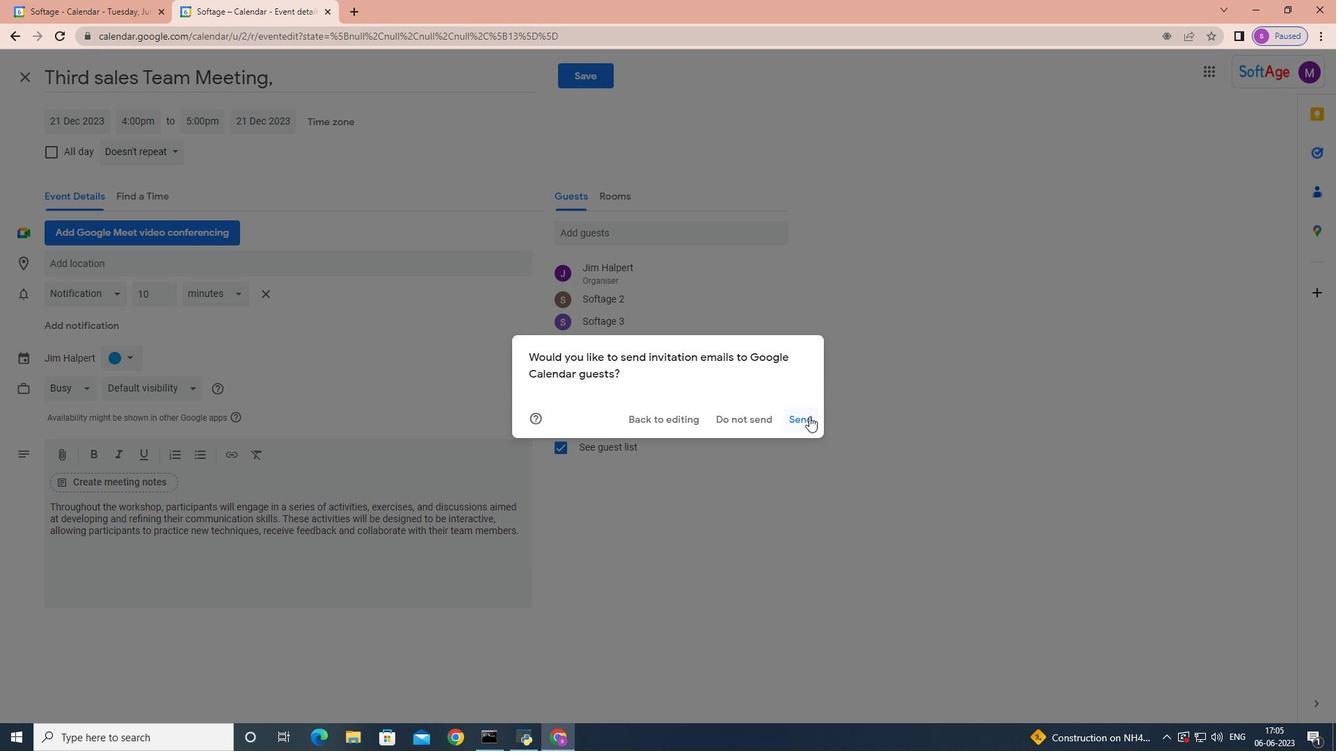 
Action: Mouse pressed left at (808, 416)
Screenshot: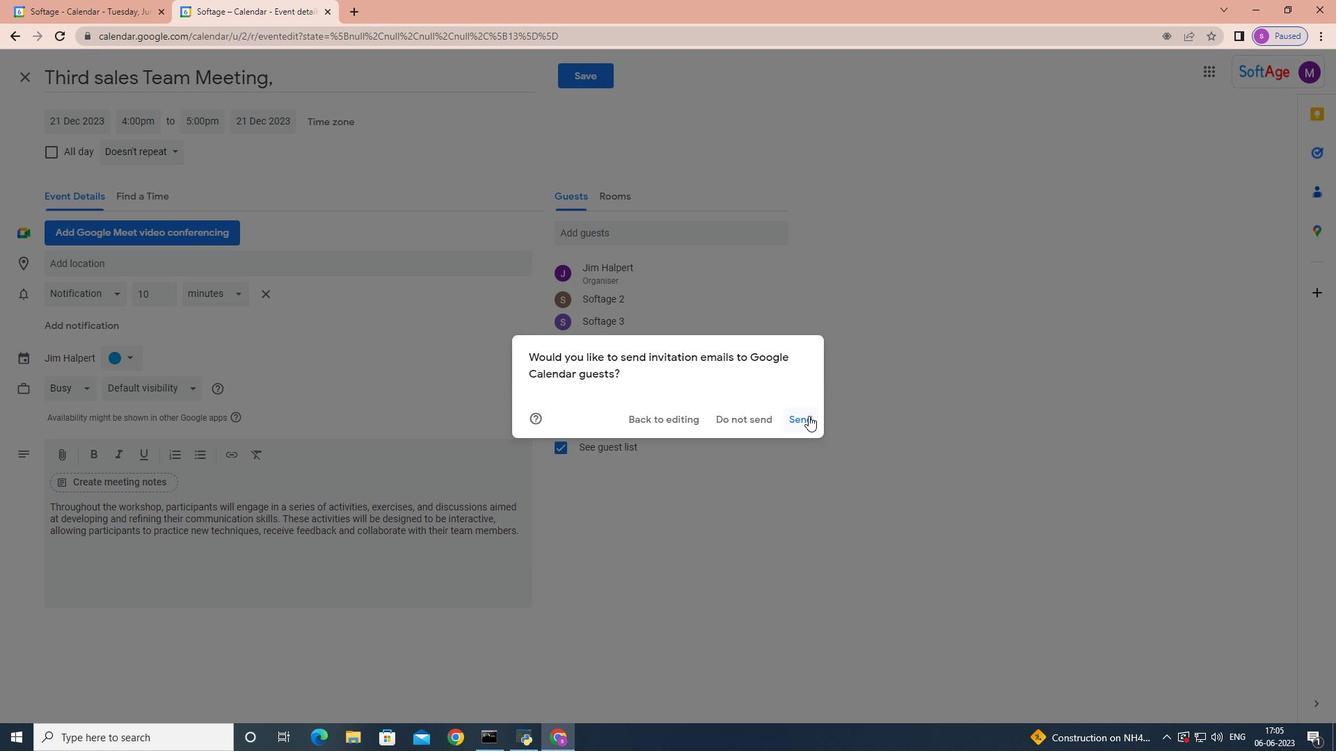 
